 Task: Sort the products in the category "Pain Relief Patches" by price (highest first).
Action: Mouse moved to (308, 134)
Screenshot: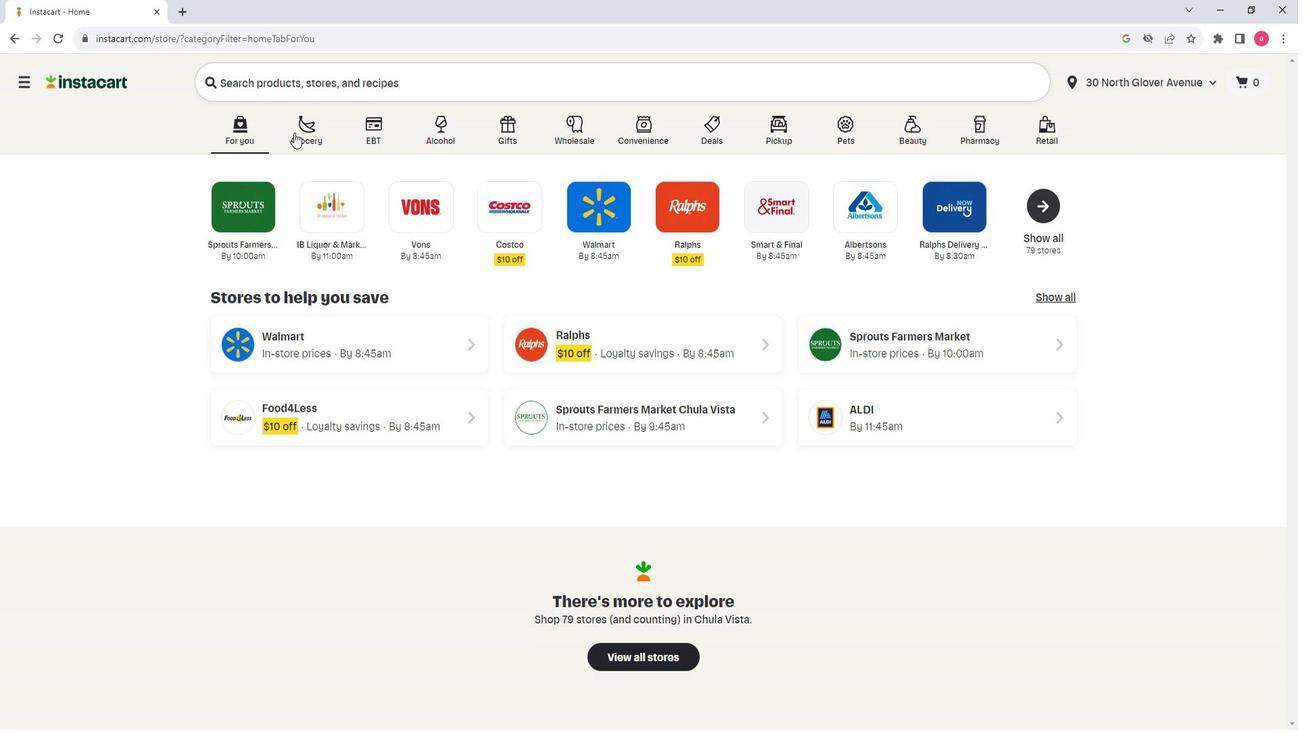
Action: Mouse pressed left at (308, 134)
Screenshot: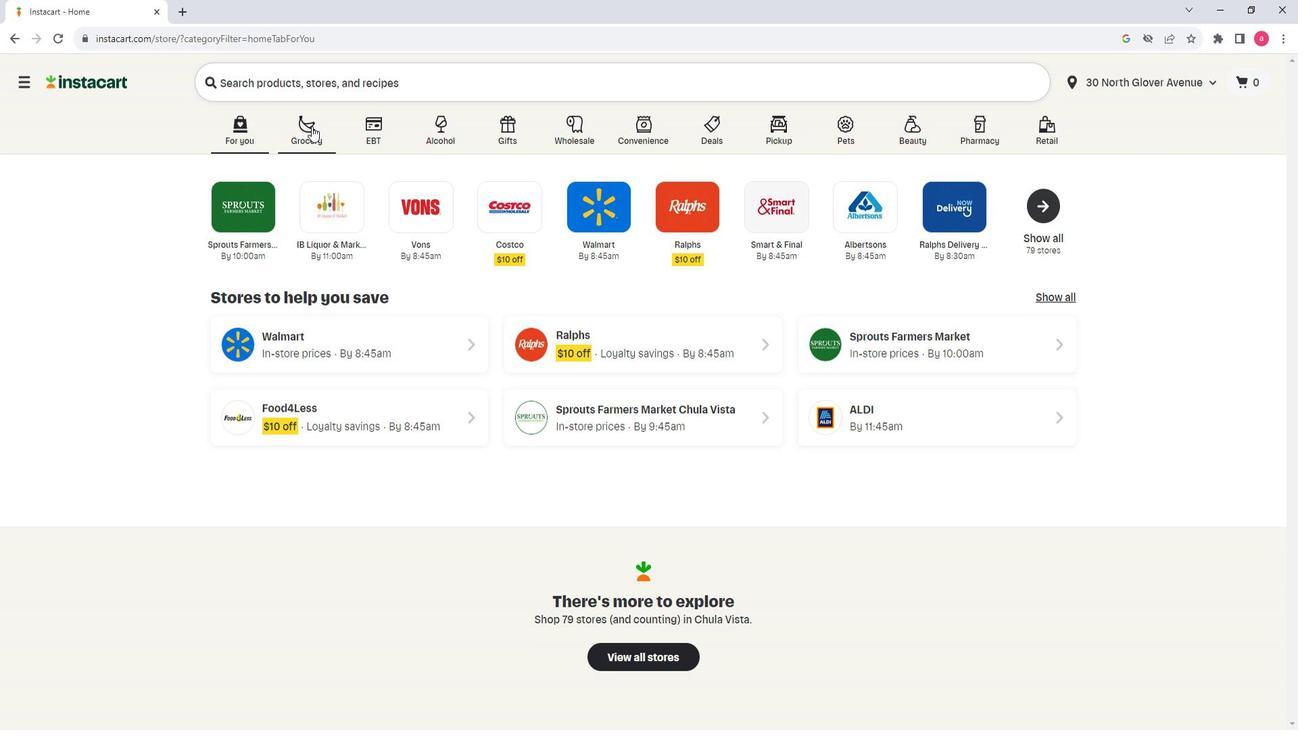 
Action: Mouse moved to (377, 397)
Screenshot: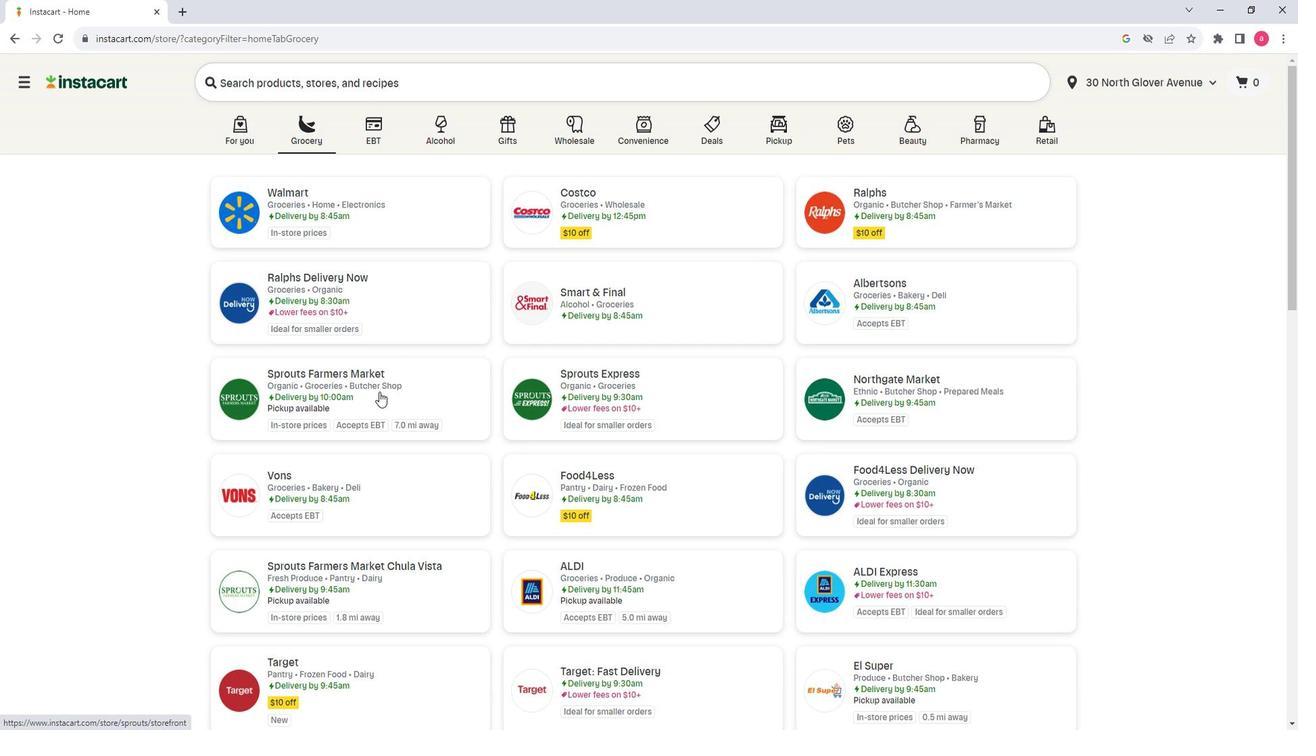 
Action: Mouse pressed left at (377, 397)
Screenshot: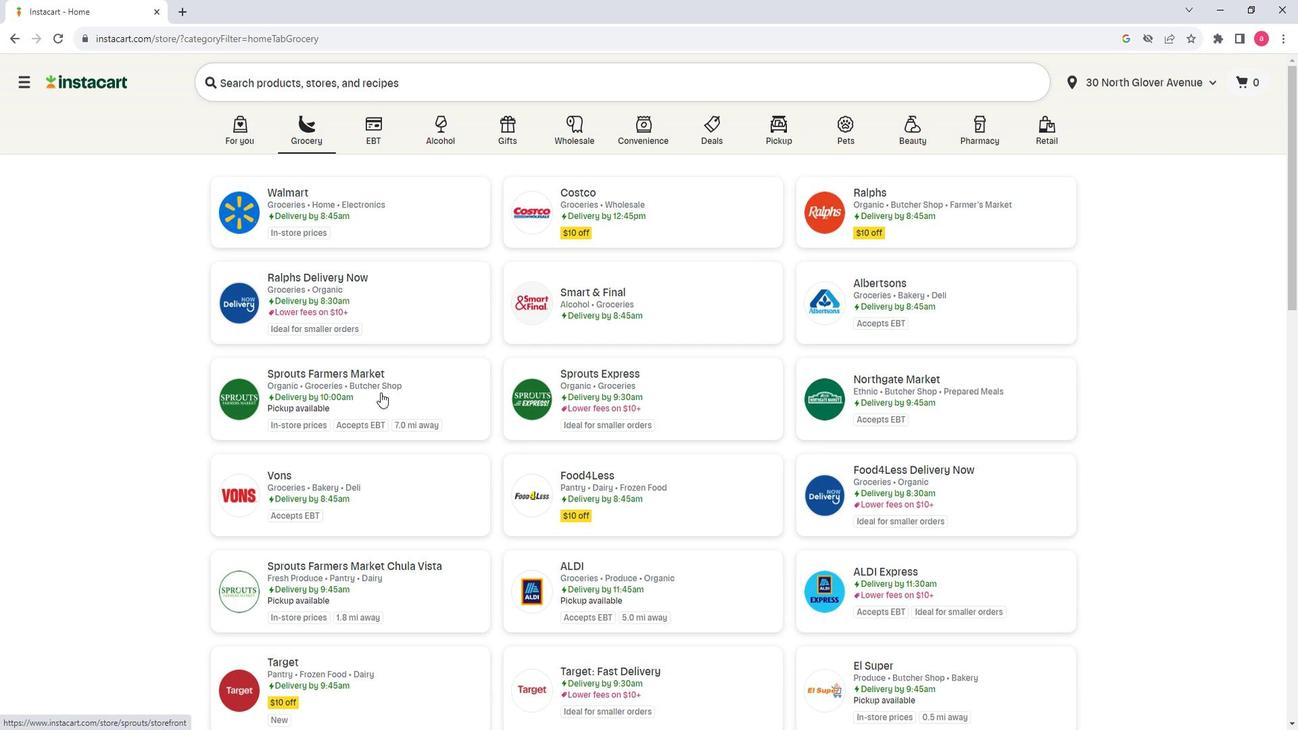 
Action: Mouse moved to (125, 417)
Screenshot: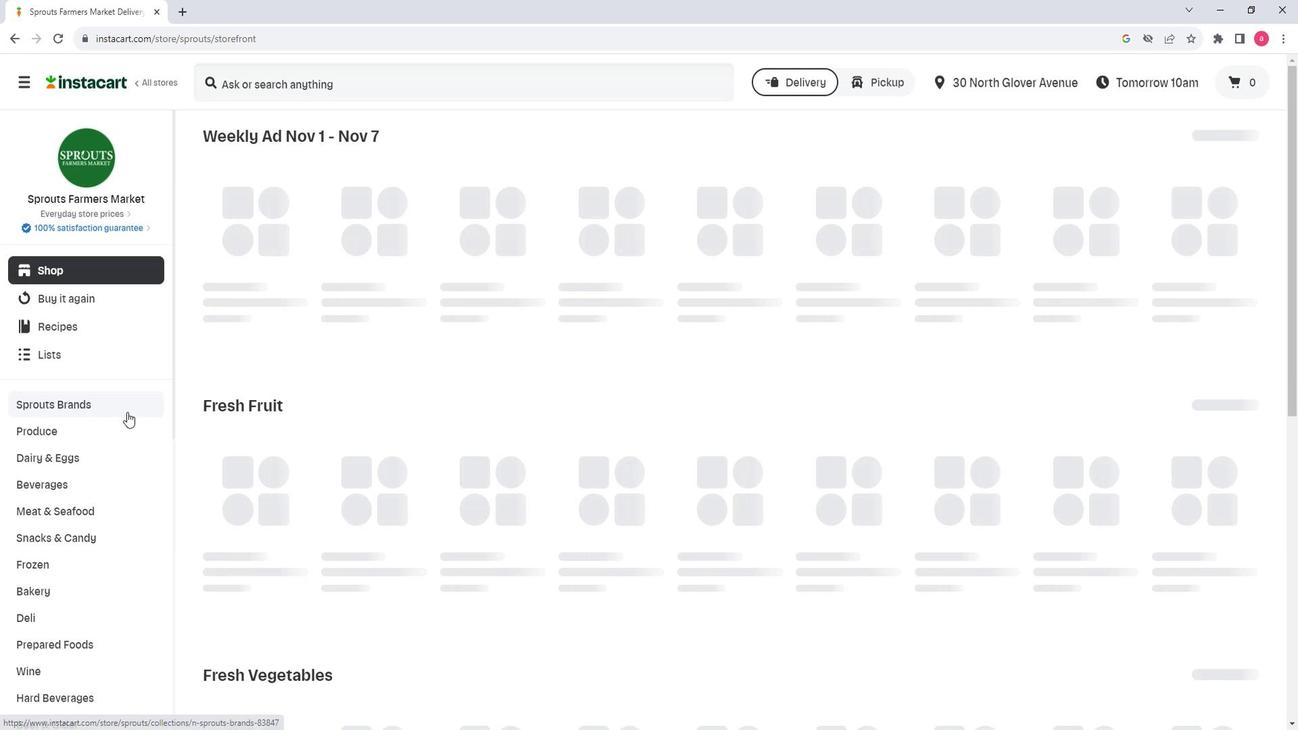 
Action: Mouse scrolled (125, 416) with delta (0, 0)
Screenshot: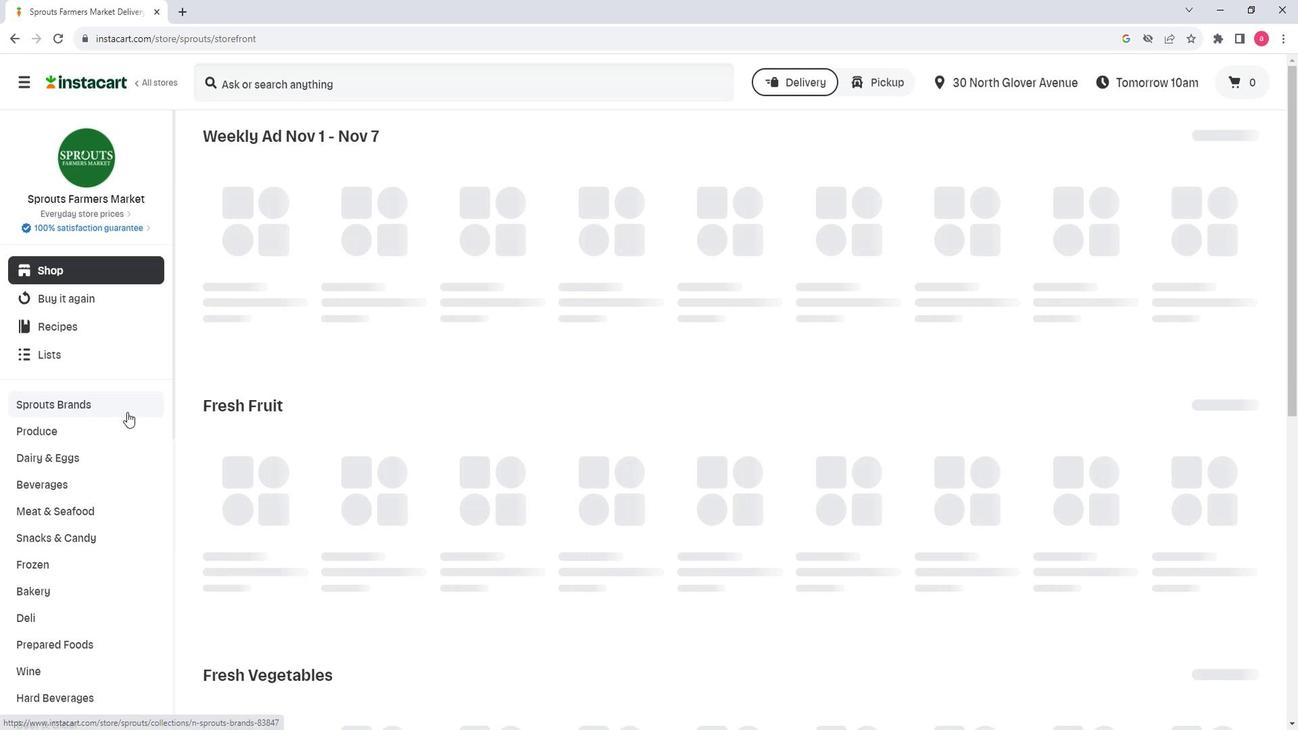 
Action: Mouse moved to (125, 421)
Screenshot: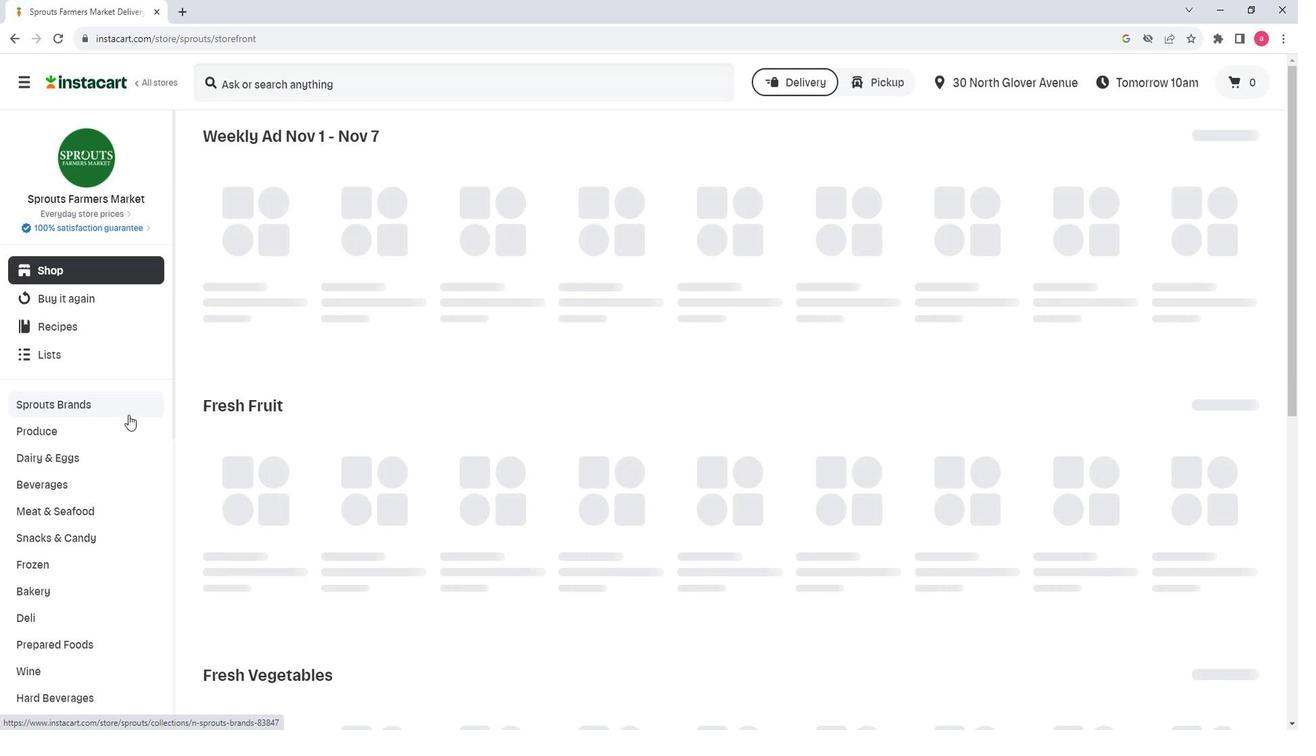 
Action: Mouse scrolled (125, 421) with delta (0, 0)
Screenshot: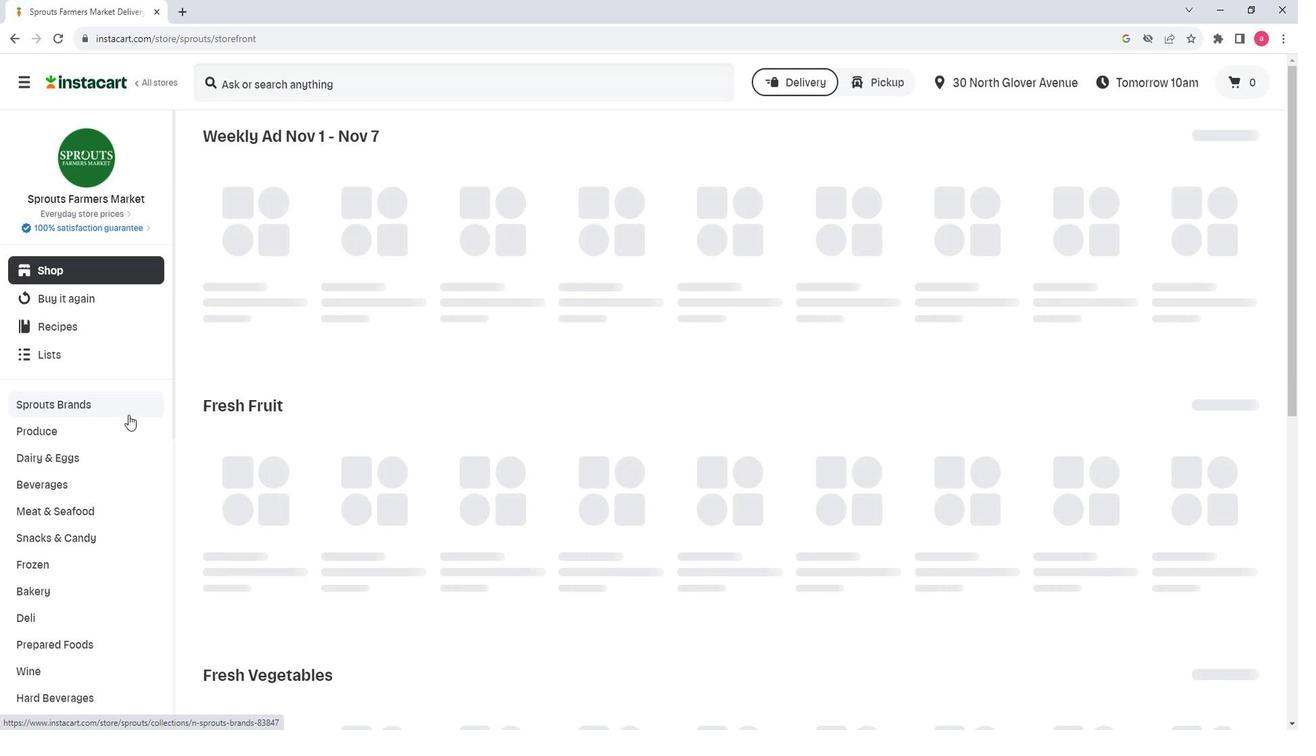 
Action: Mouse moved to (125, 425)
Screenshot: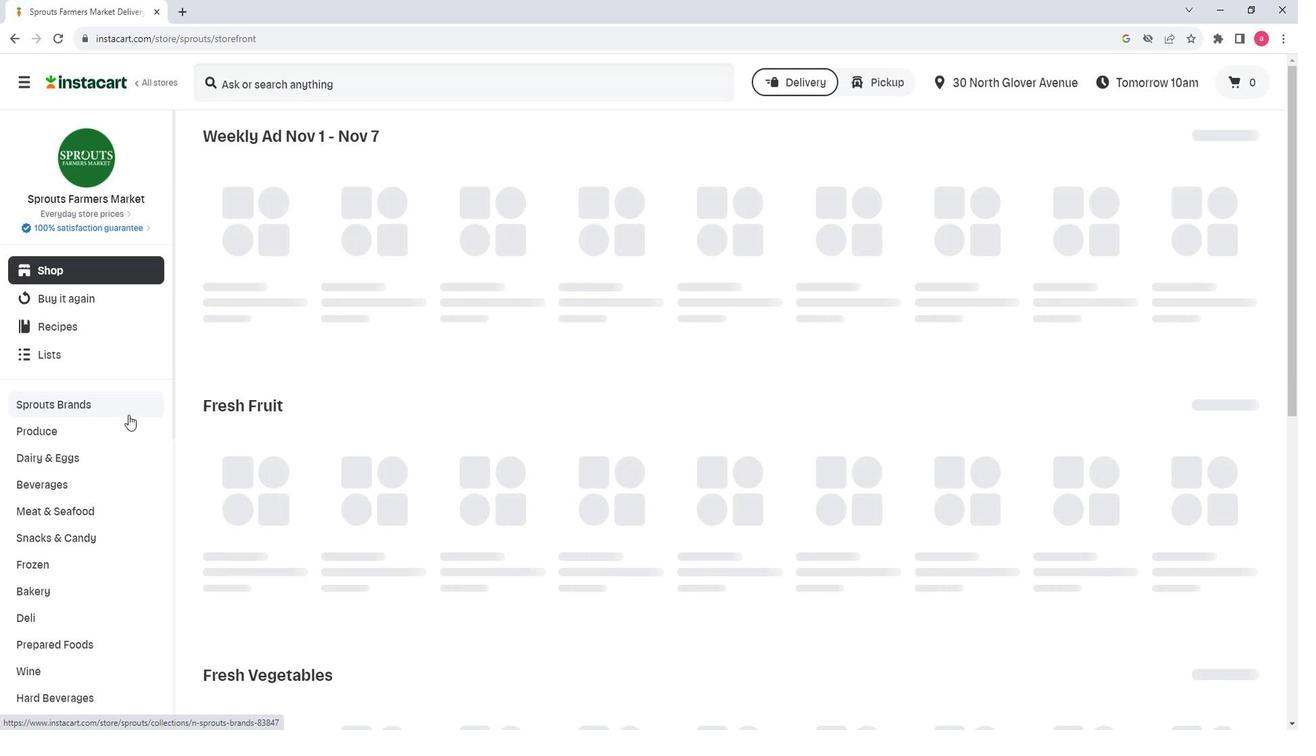 
Action: Mouse scrolled (125, 424) with delta (0, 0)
Screenshot: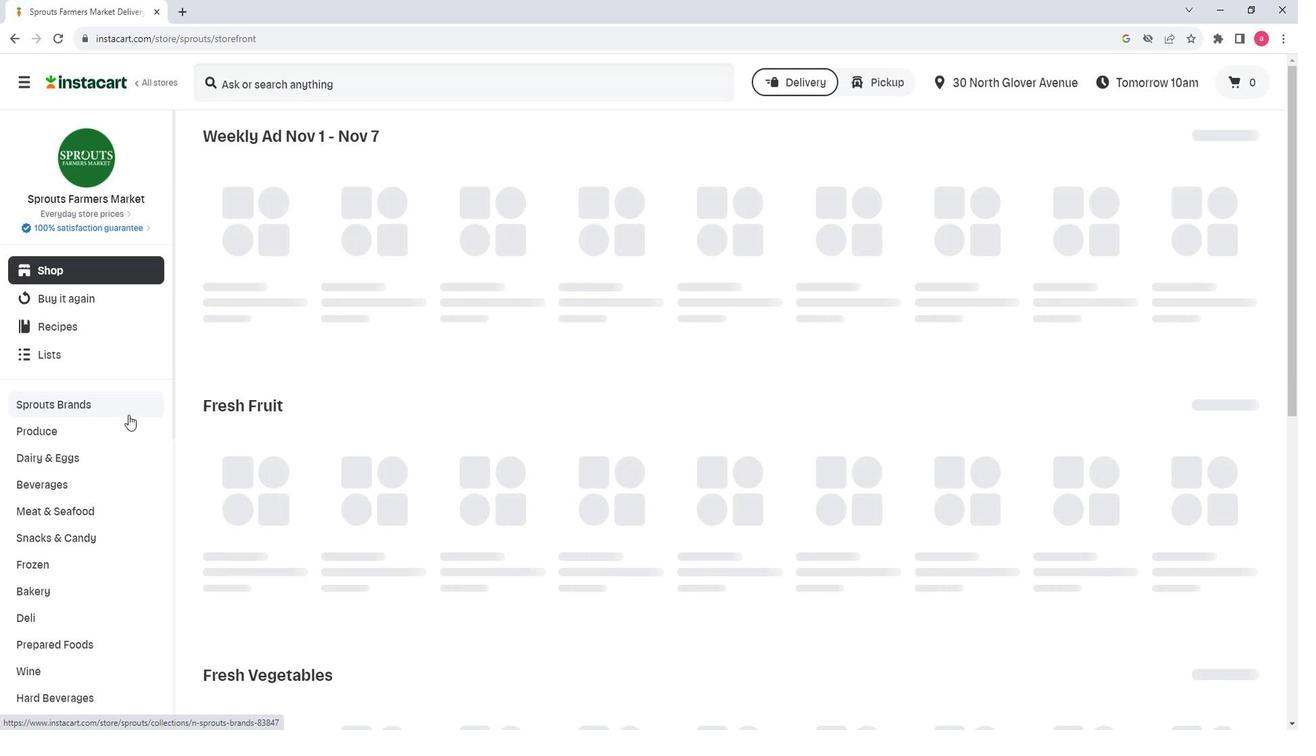 
Action: Mouse moved to (124, 426)
Screenshot: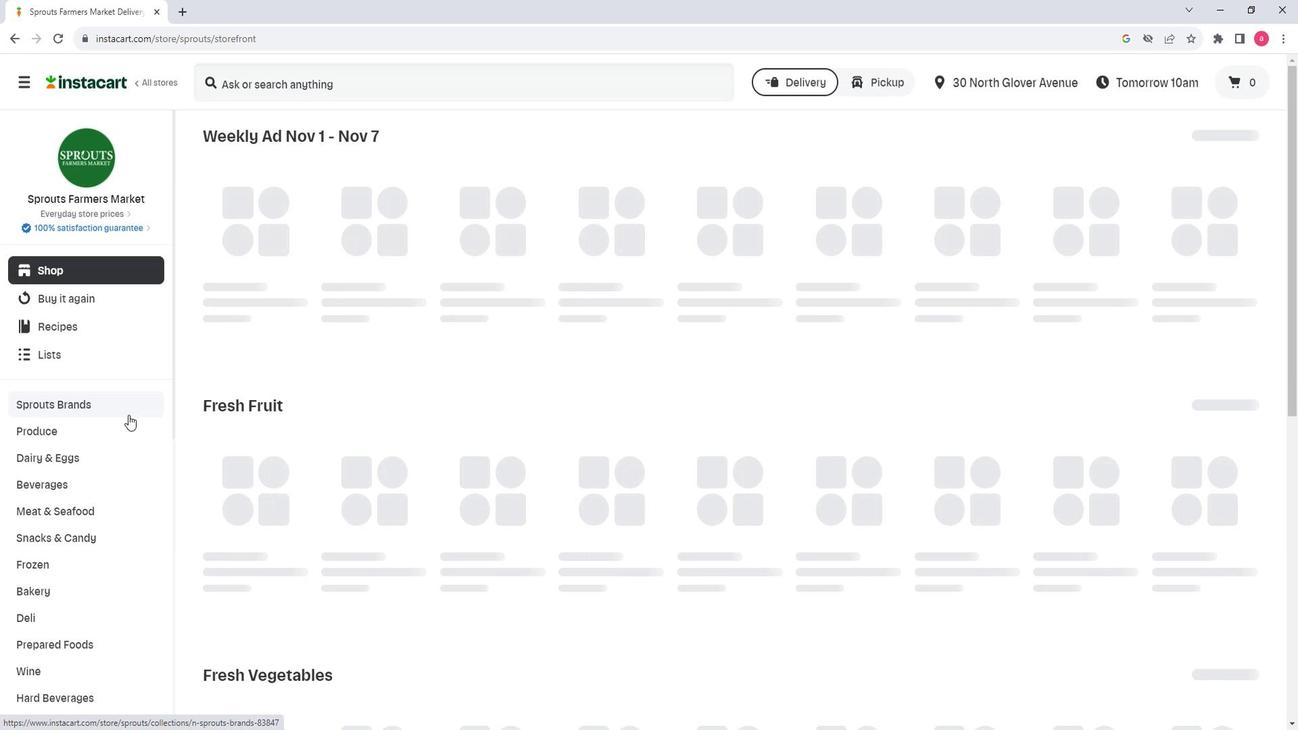 
Action: Mouse scrolled (124, 425) with delta (0, 0)
Screenshot: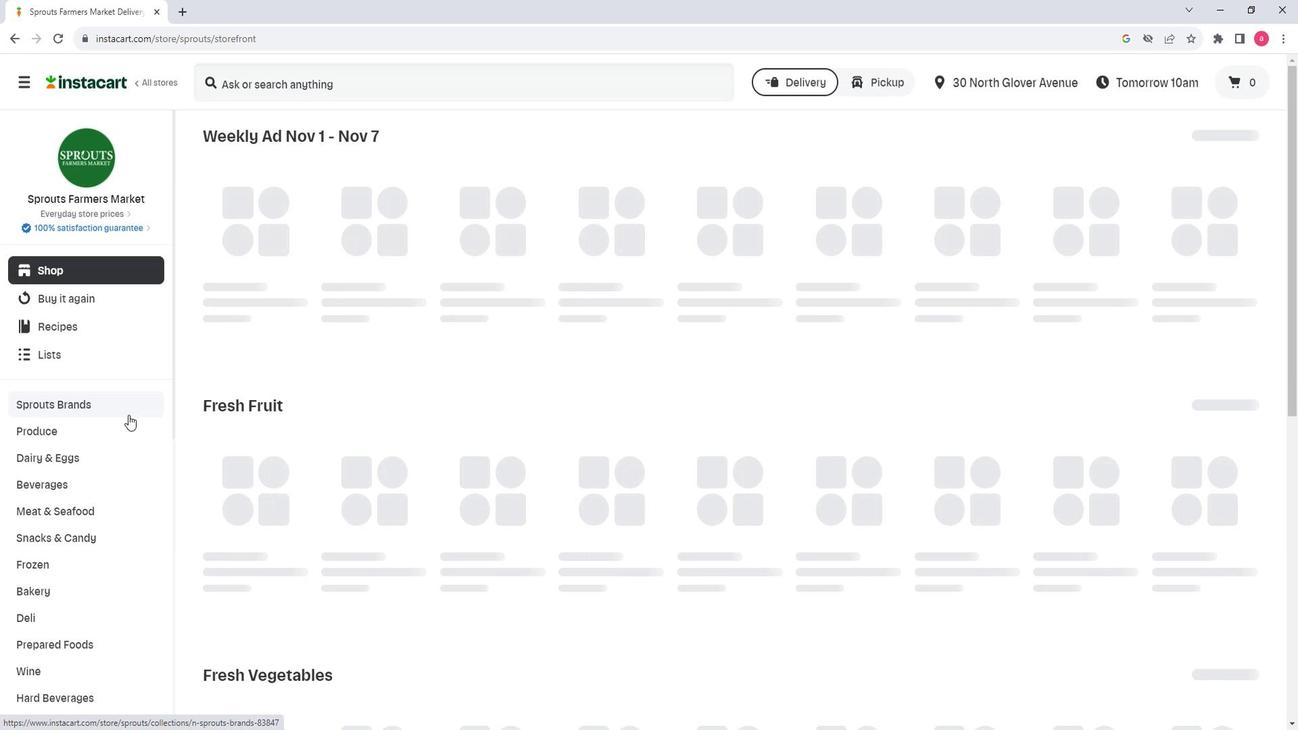 
Action: Mouse moved to (122, 427)
Screenshot: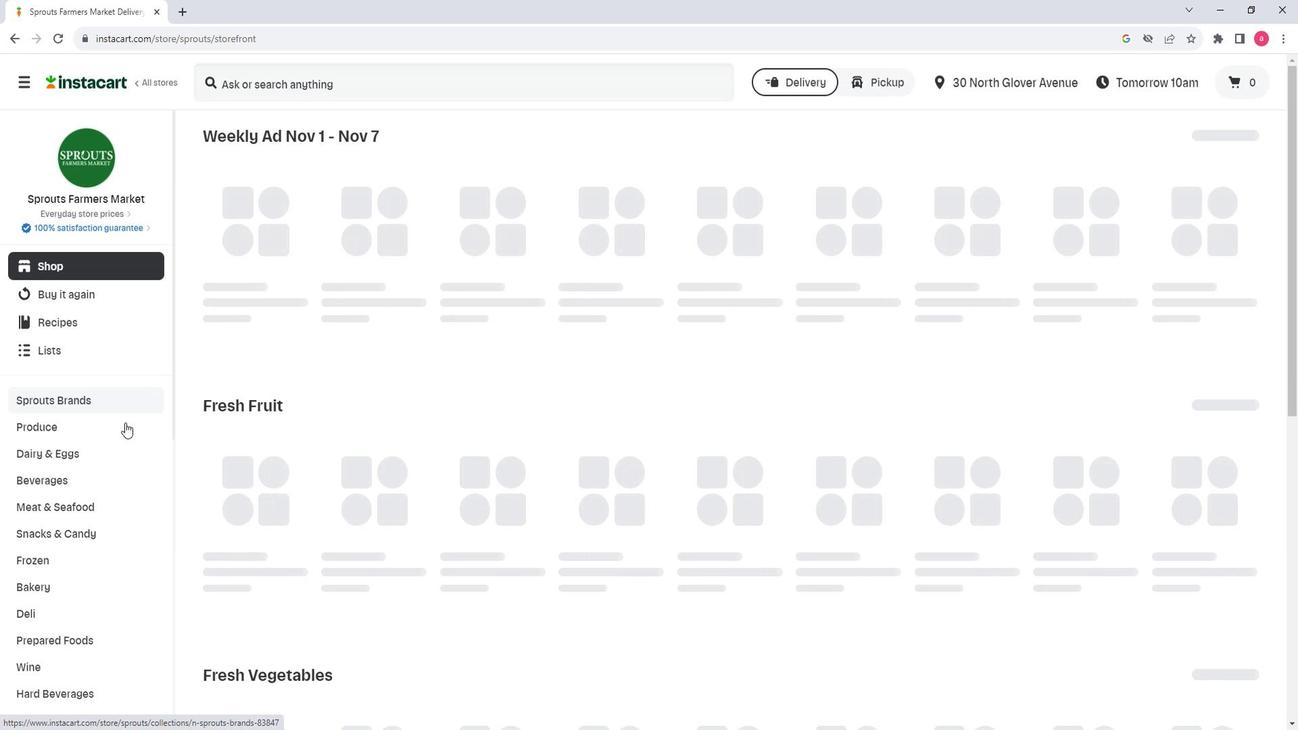 
Action: Mouse scrolled (122, 426) with delta (0, 0)
Screenshot: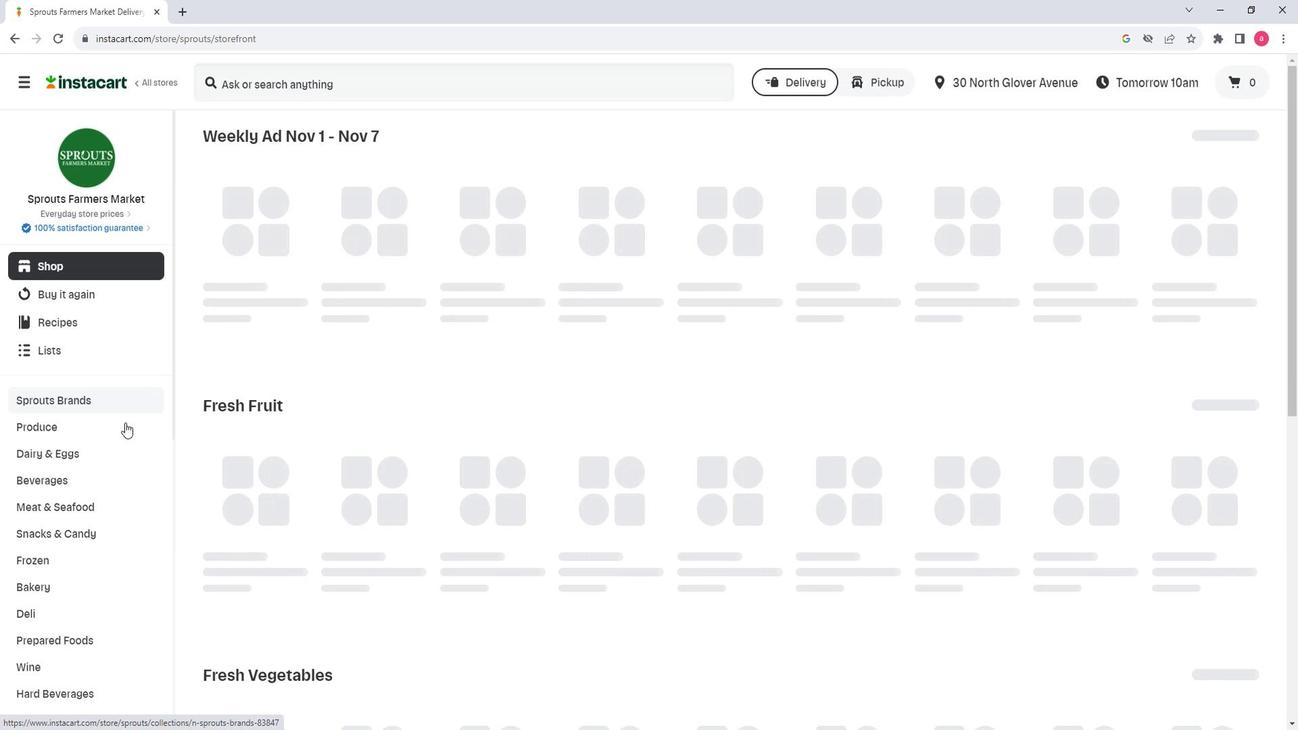 
Action: Mouse moved to (121, 427)
Screenshot: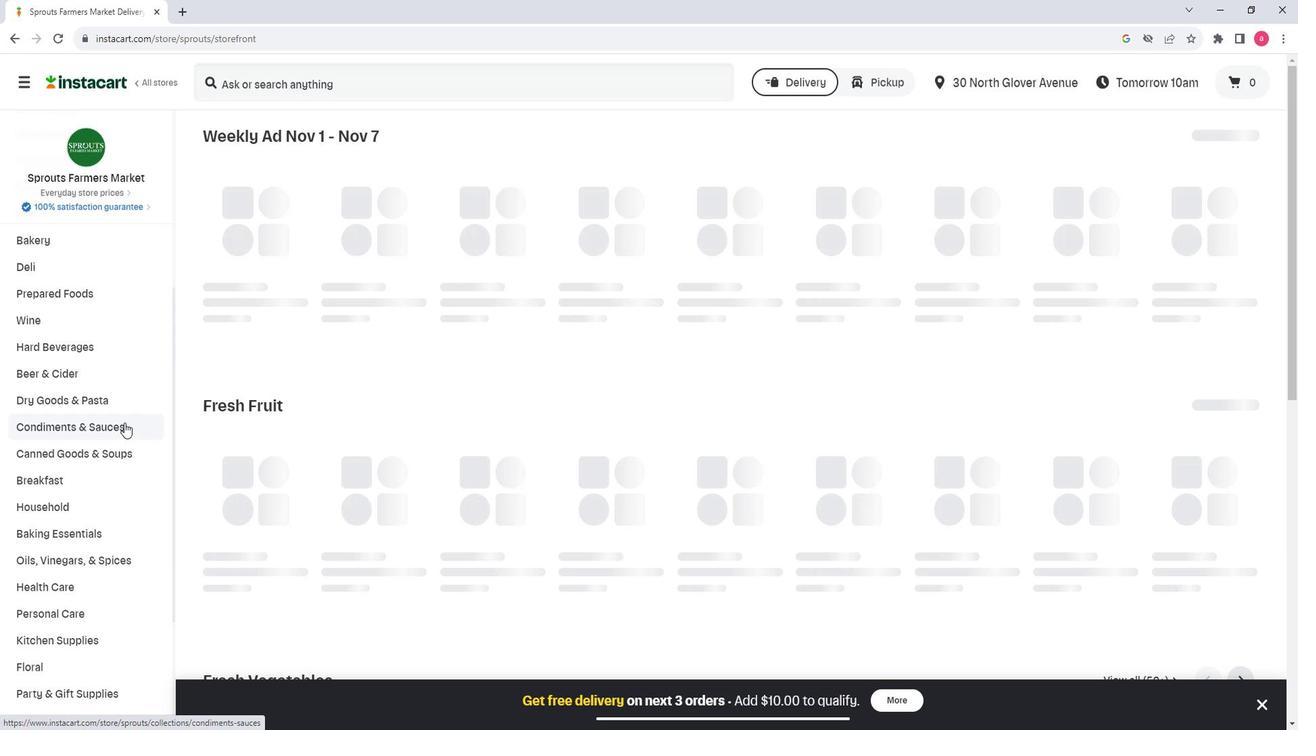 
Action: Mouse scrolled (121, 426) with delta (0, 0)
Screenshot: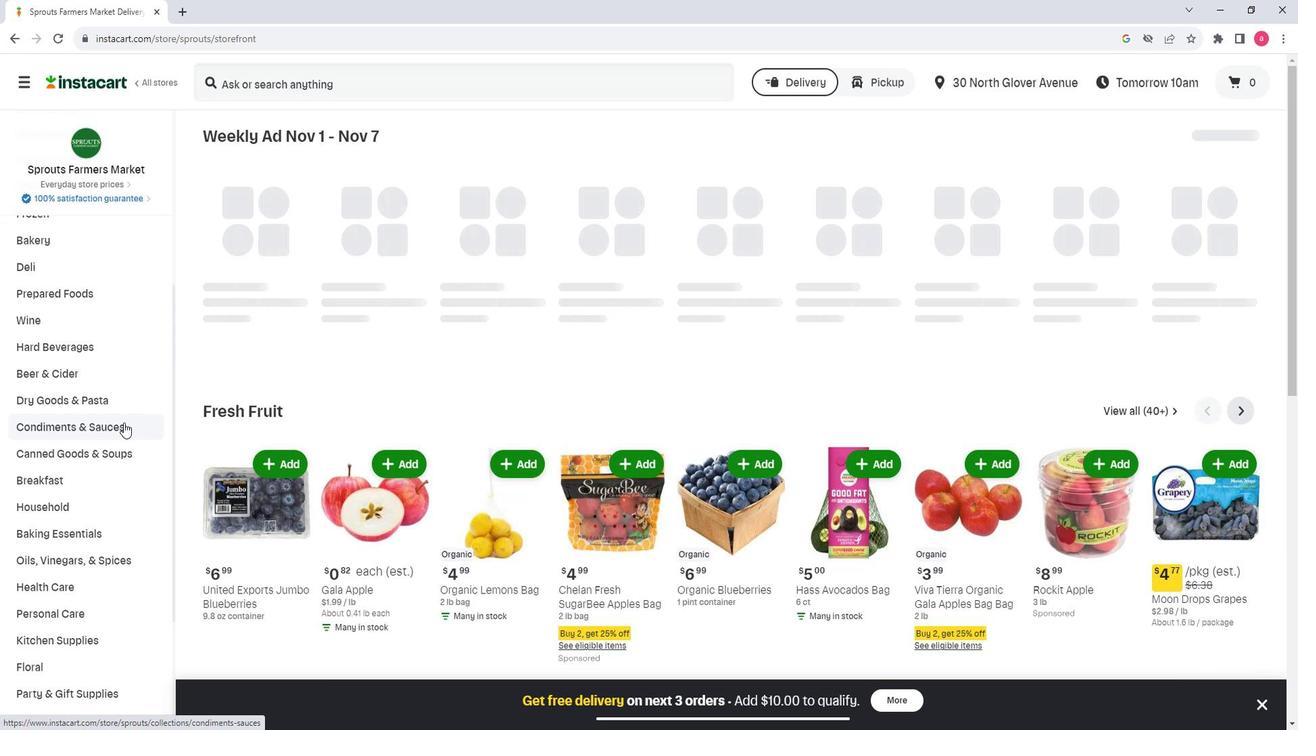 
Action: Mouse scrolled (121, 426) with delta (0, 0)
Screenshot: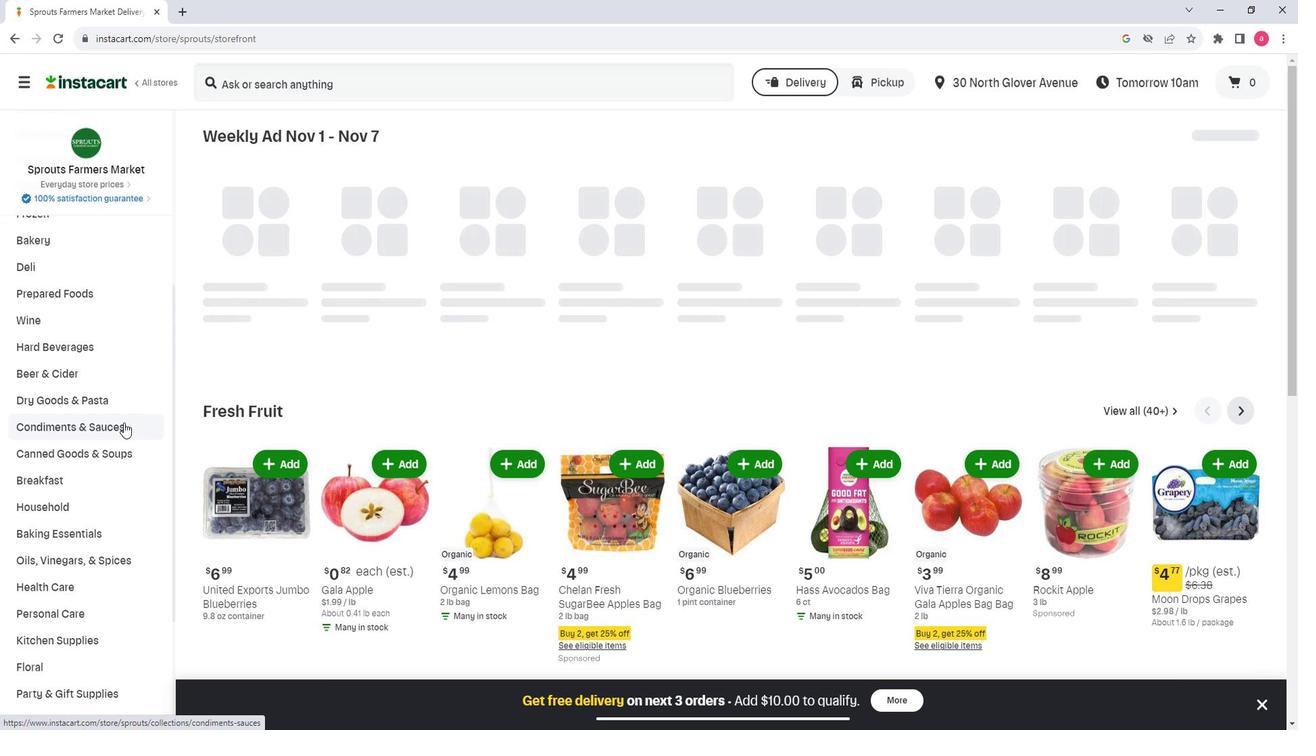 
Action: Mouse moved to (110, 442)
Screenshot: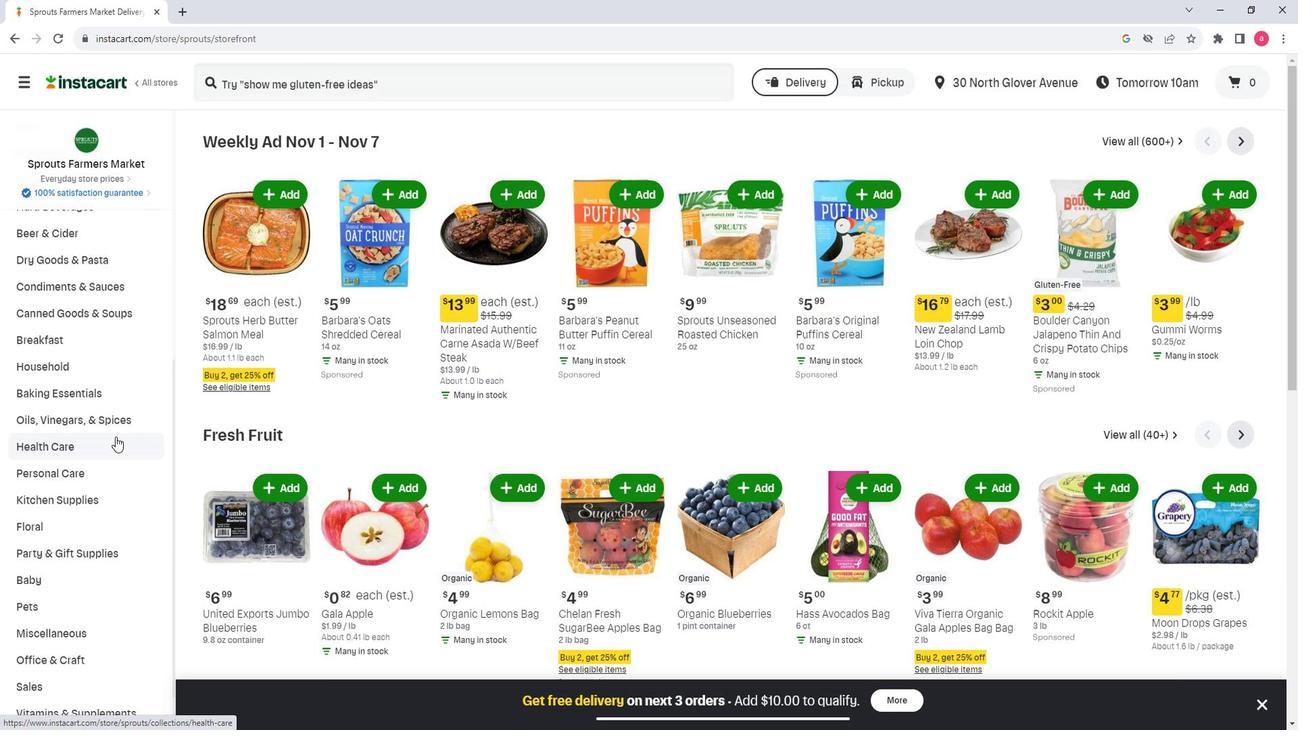 
Action: Mouse pressed left at (110, 442)
Screenshot: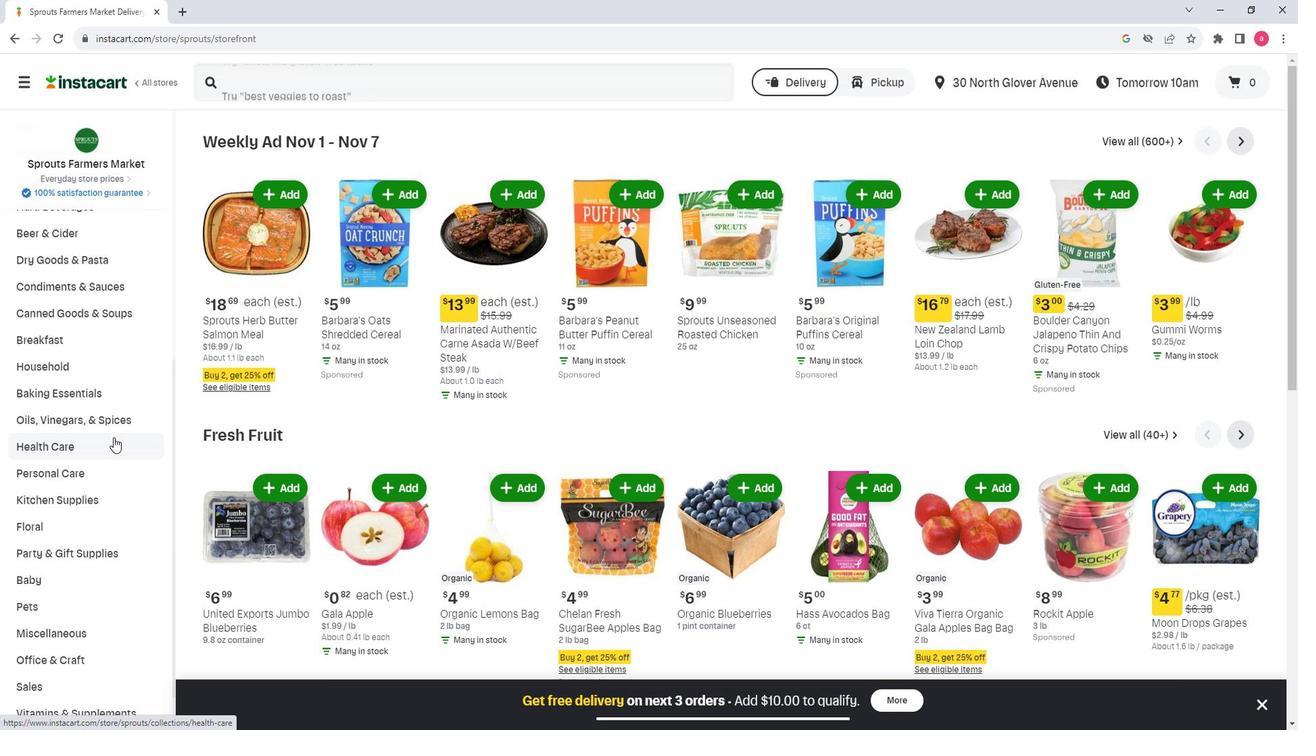 
Action: Mouse moved to (1158, 177)
Screenshot: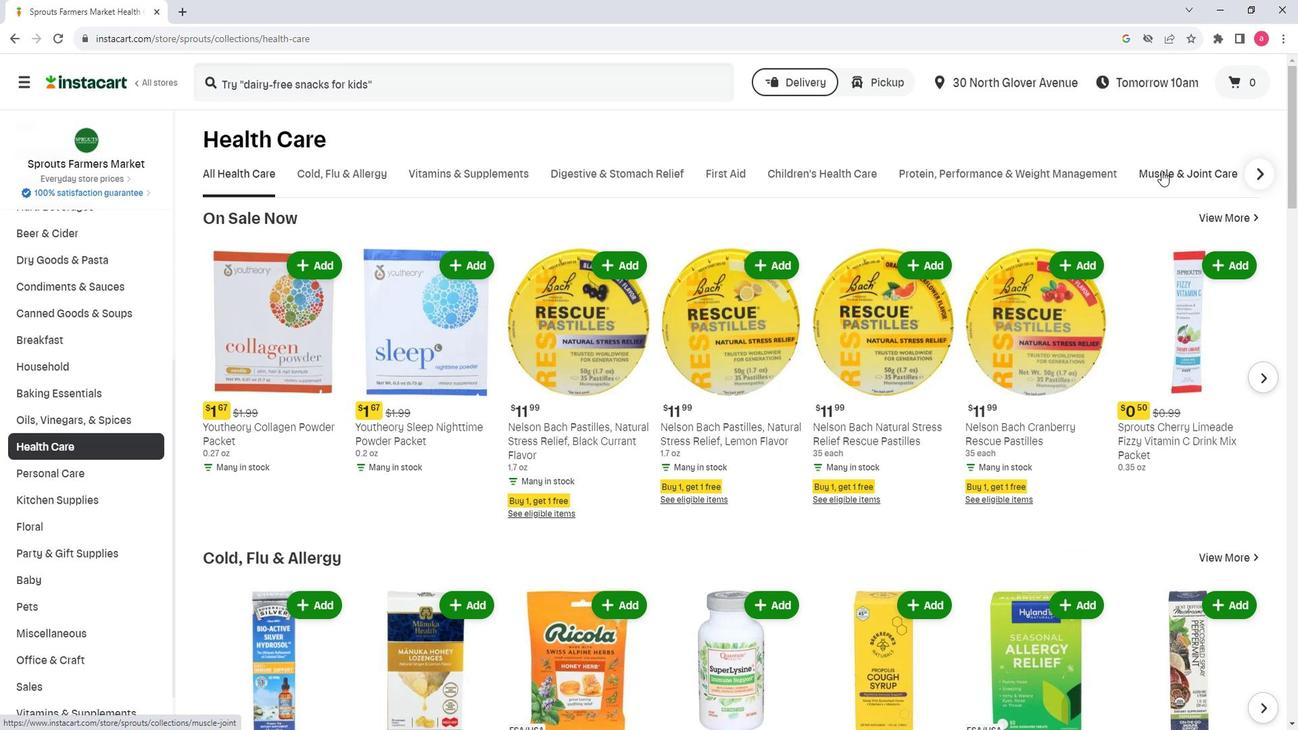 
Action: Mouse pressed left at (1158, 177)
Screenshot: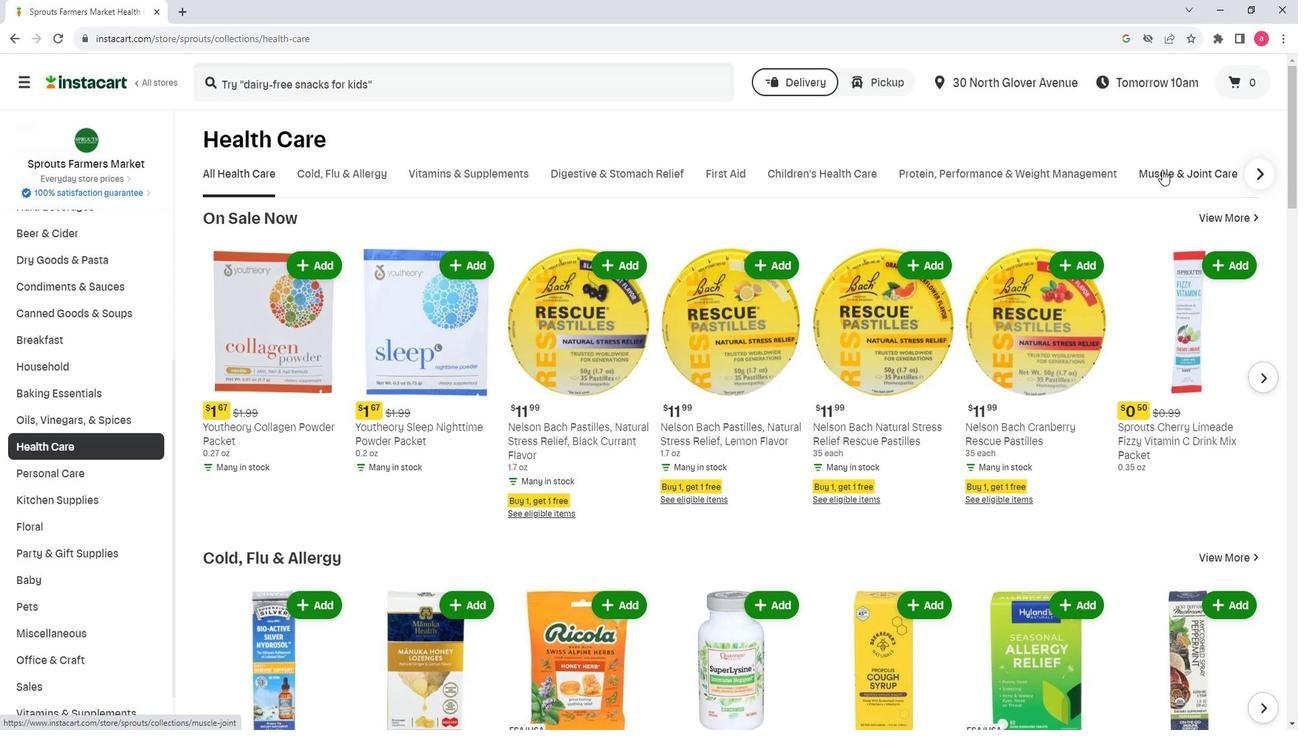 
Action: Mouse moved to (549, 250)
Screenshot: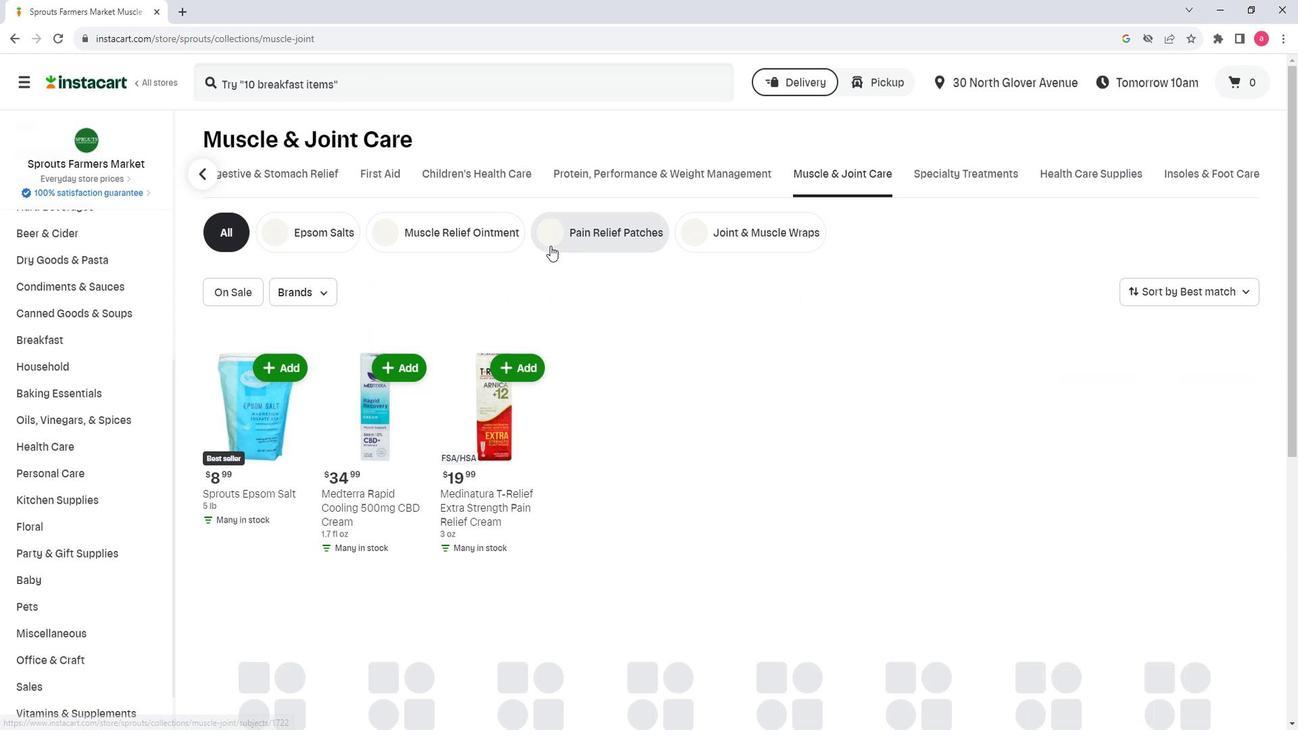 
Action: Mouse pressed left at (549, 250)
Screenshot: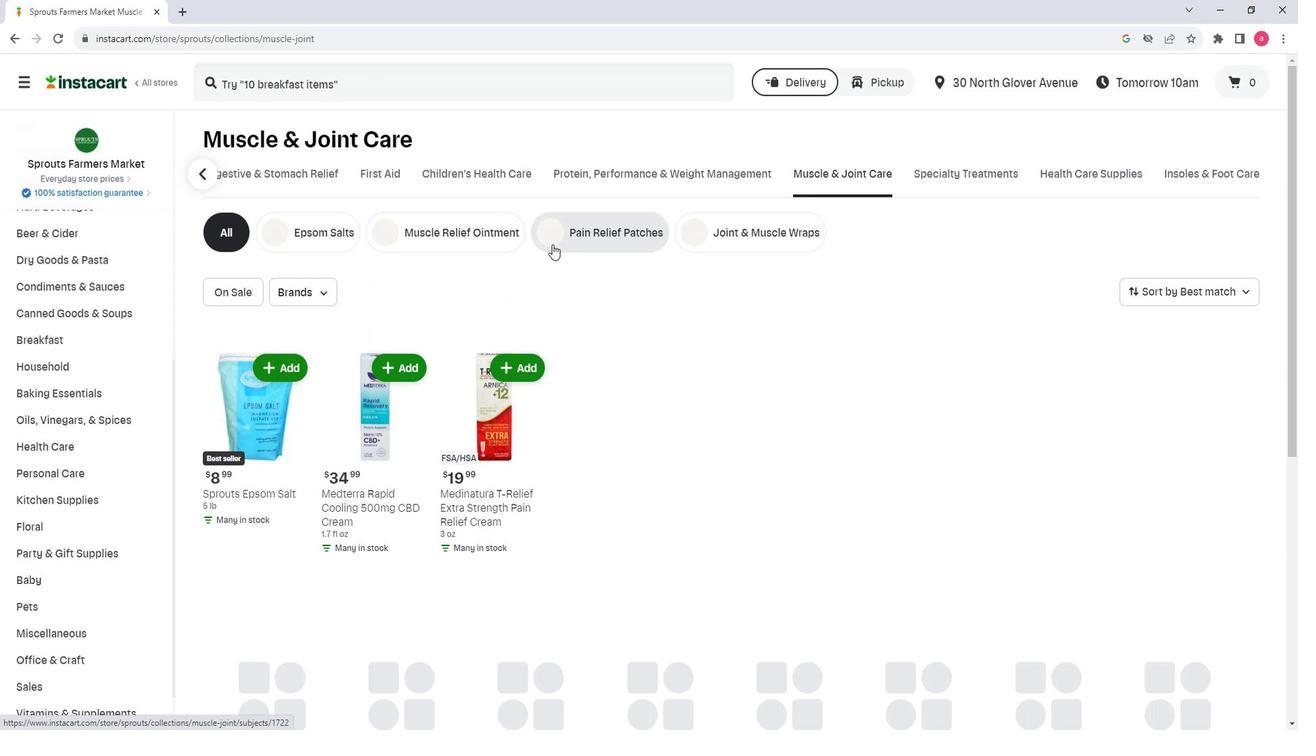 
Action: Mouse moved to (1189, 297)
Screenshot: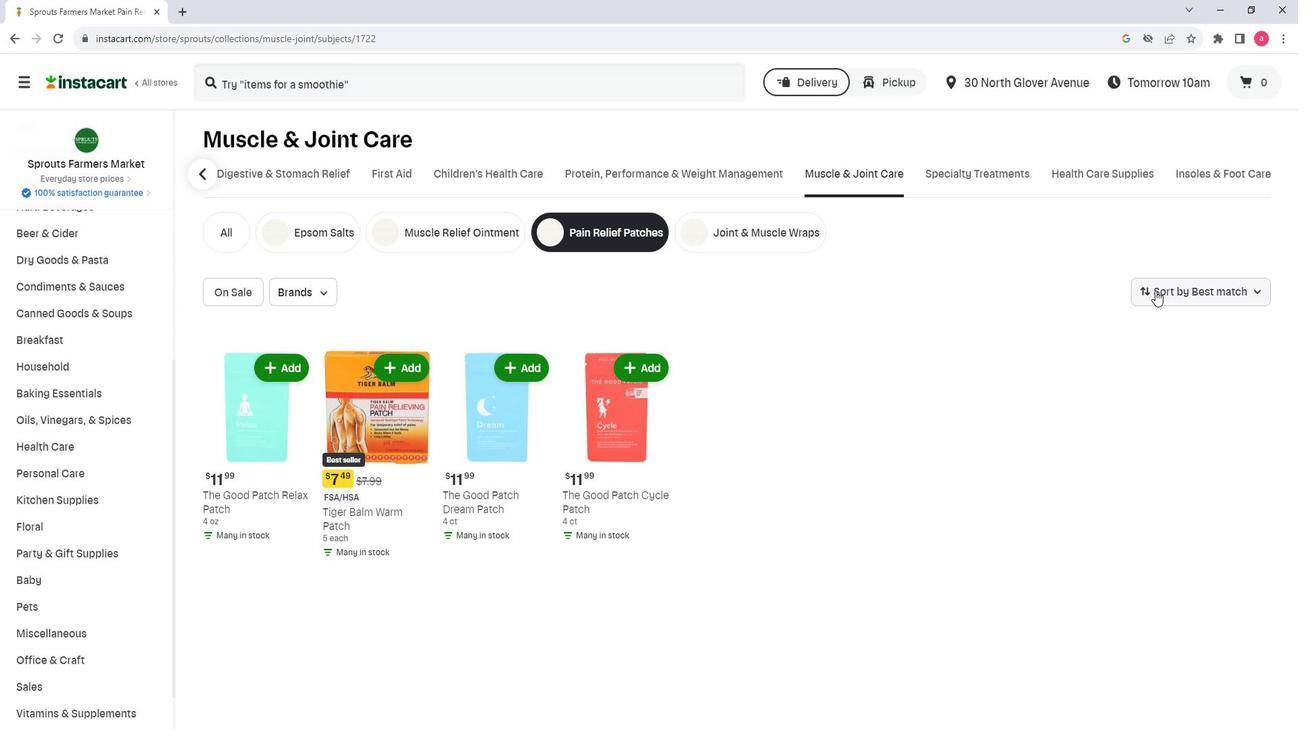 
Action: Mouse pressed left at (1189, 297)
Screenshot: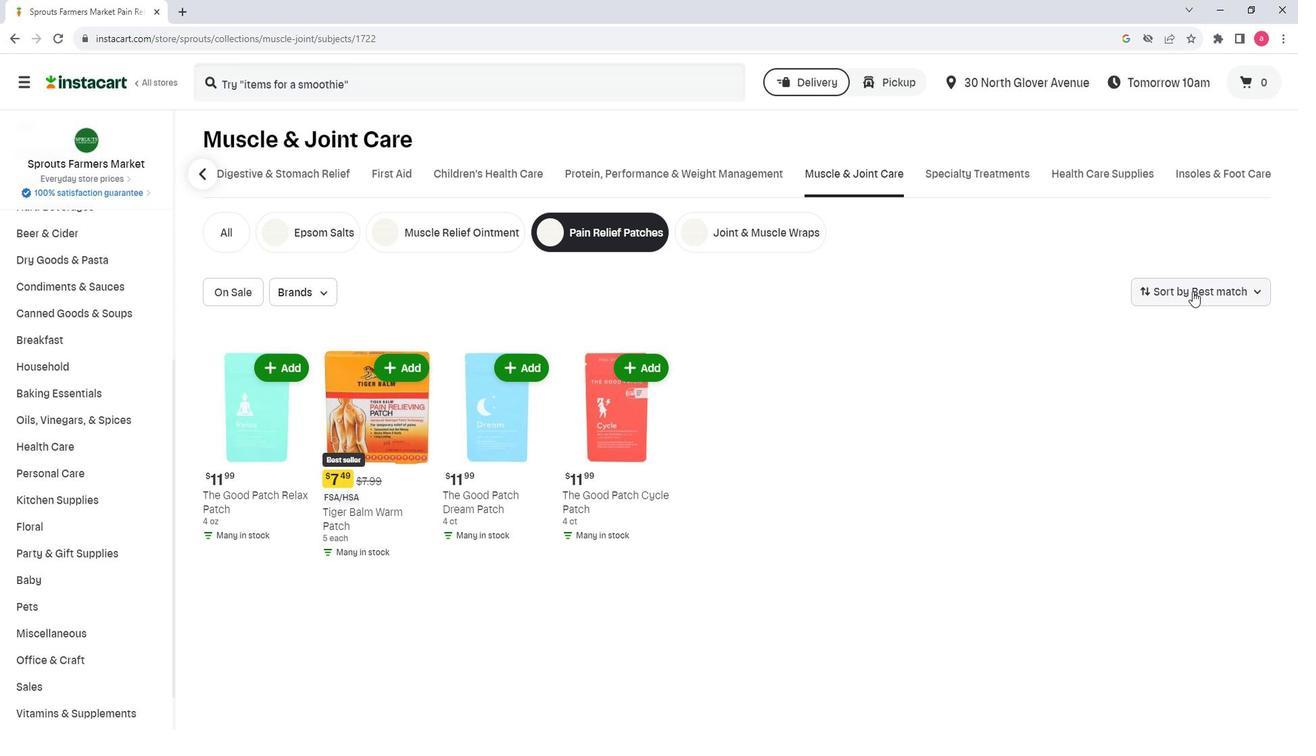 
Action: Mouse moved to (1172, 395)
Screenshot: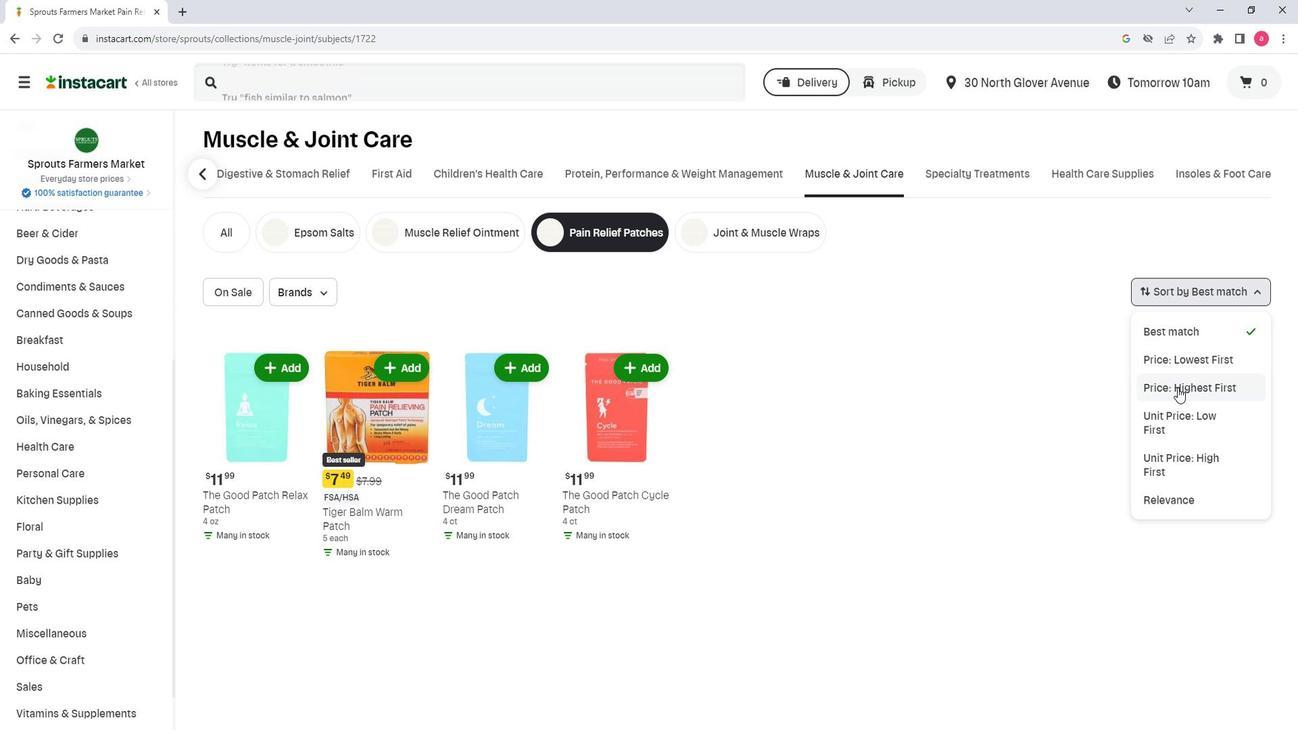 
Action: Mouse pressed left at (1172, 395)
Screenshot: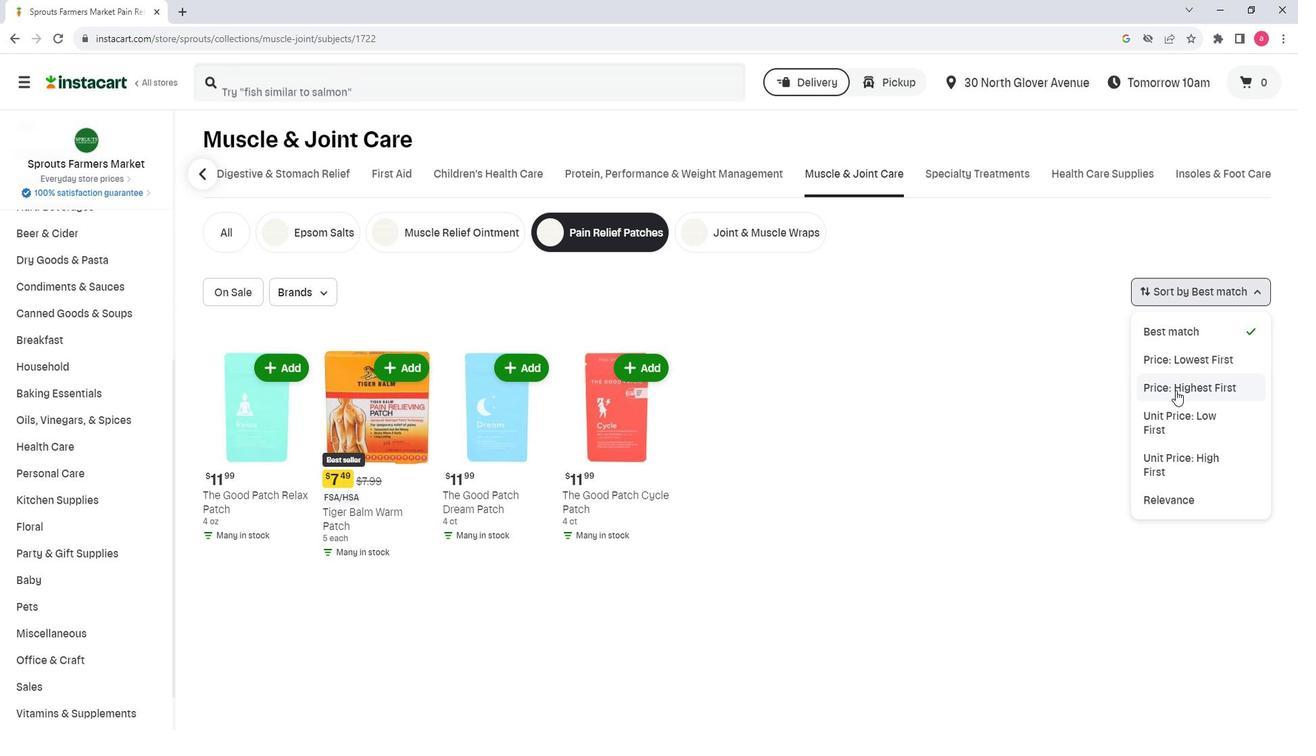 
Action: Mouse moved to (1067, 354)
Screenshot: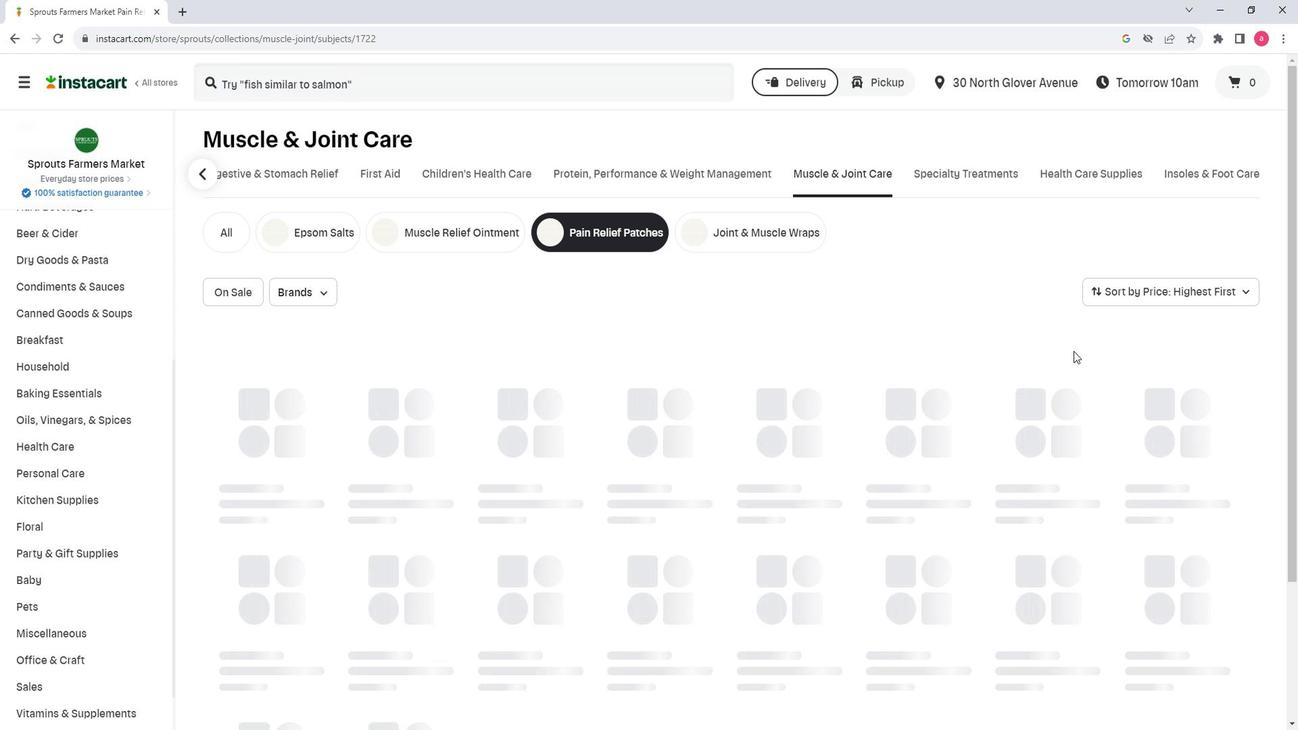 
